 Task: Set the theme color for the current profile to "Pink".
Action: Mouse moved to (912, 26)
Screenshot: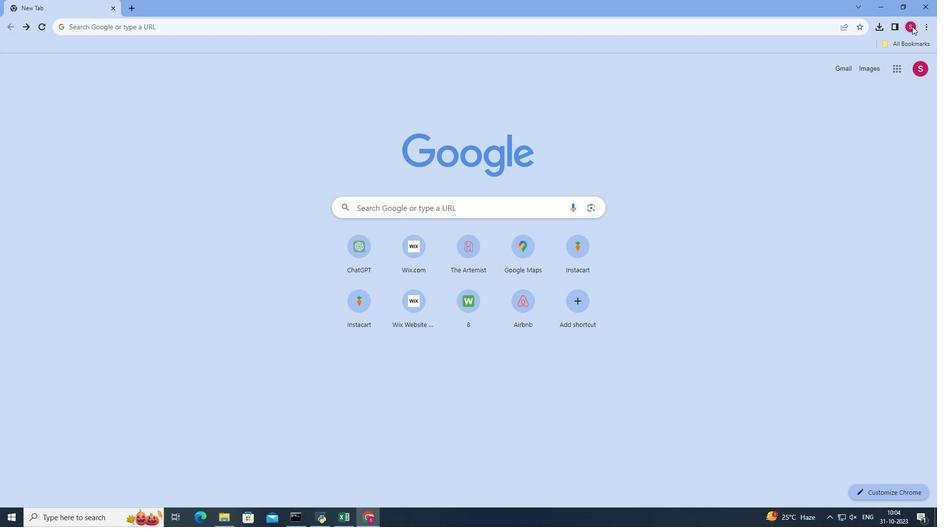 
Action: Mouse pressed left at (912, 26)
Screenshot: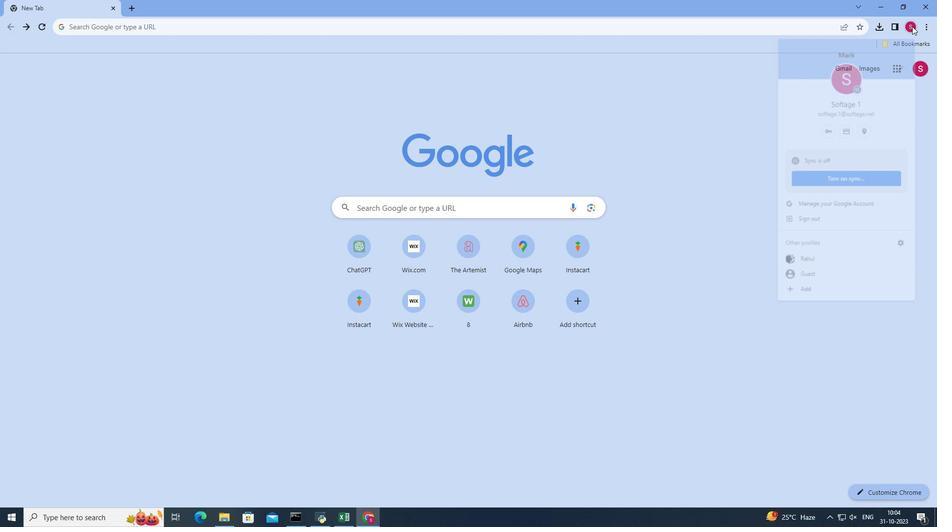 
Action: Mouse moved to (899, 65)
Screenshot: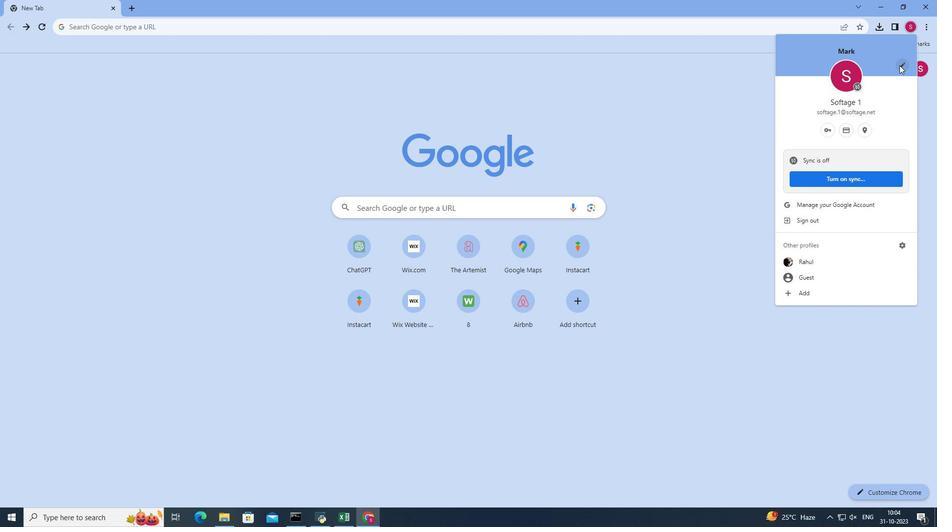 
Action: Mouse pressed left at (899, 65)
Screenshot: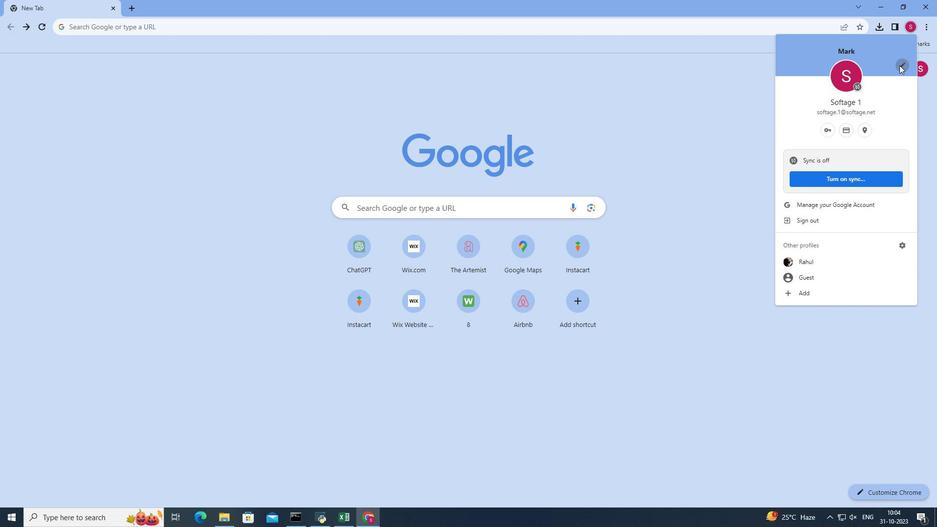 
Action: Mouse moved to (585, 287)
Screenshot: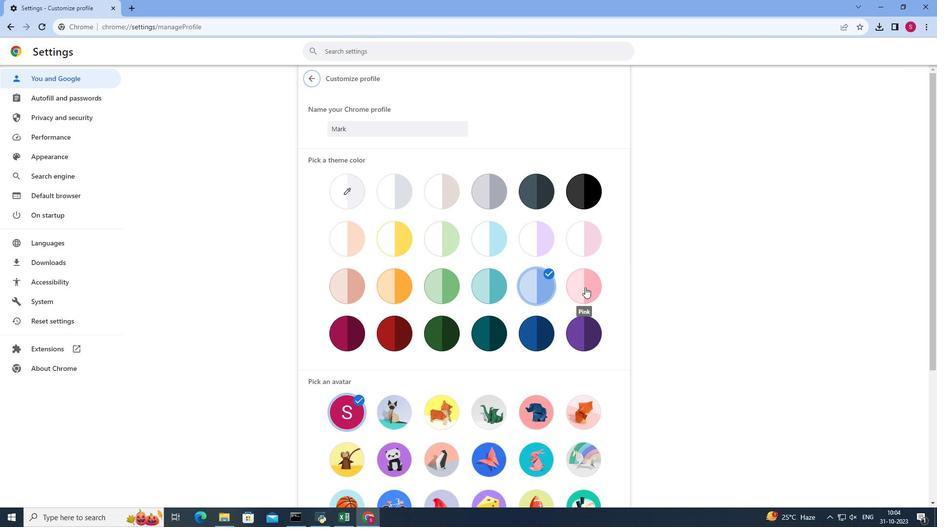
Action: Mouse pressed left at (585, 287)
Screenshot: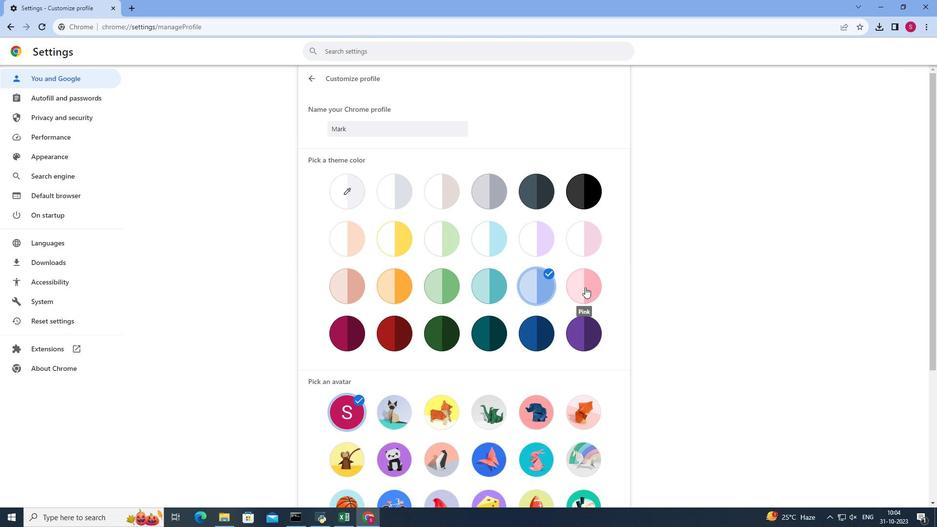 
Action: Mouse moved to (698, 263)
Screenshot: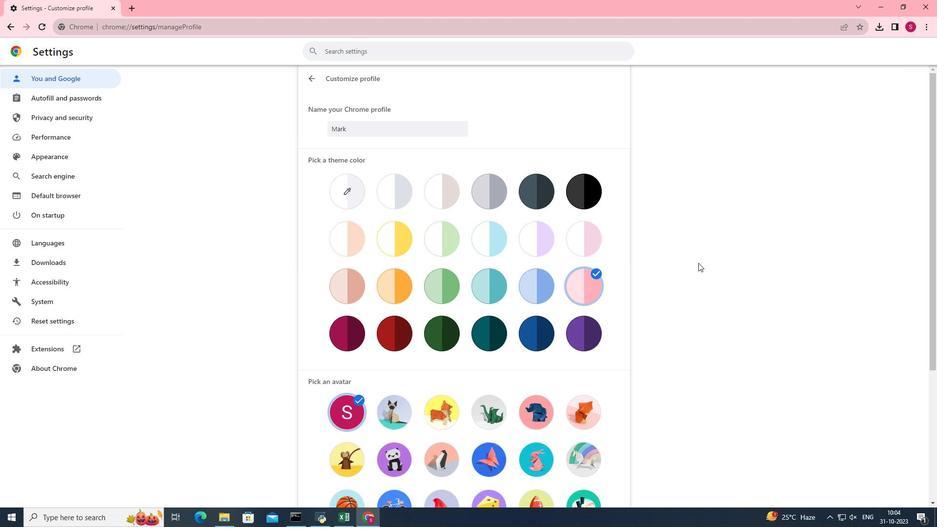 
Action: Mouse pressed left at (698, 263)
Screenshot: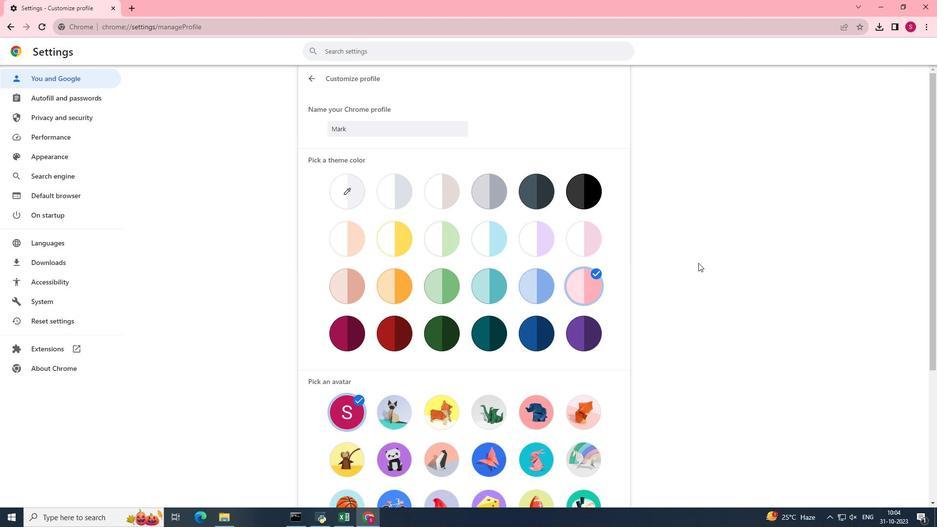 
